 Task: Reply to email with the signature Chloe Collins with the subject 'Partnership proposal' from softage.1@softage.net with the message 'I would like to schedule a meeting to discuss the latest developments in the project.'
Action: Mouse moved to (1144, 288)
Screenshot: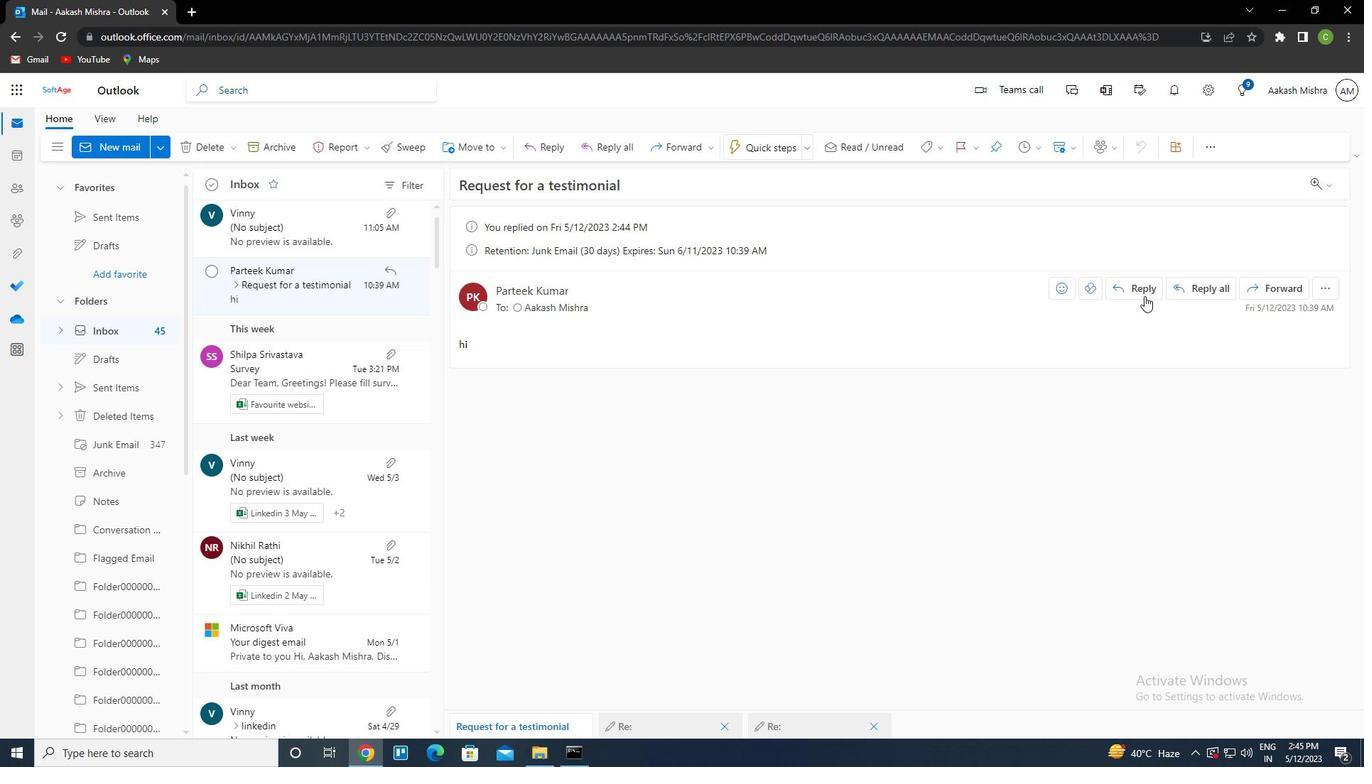 
Action: Mouse pressed left at (1144, 288)
Screenshot: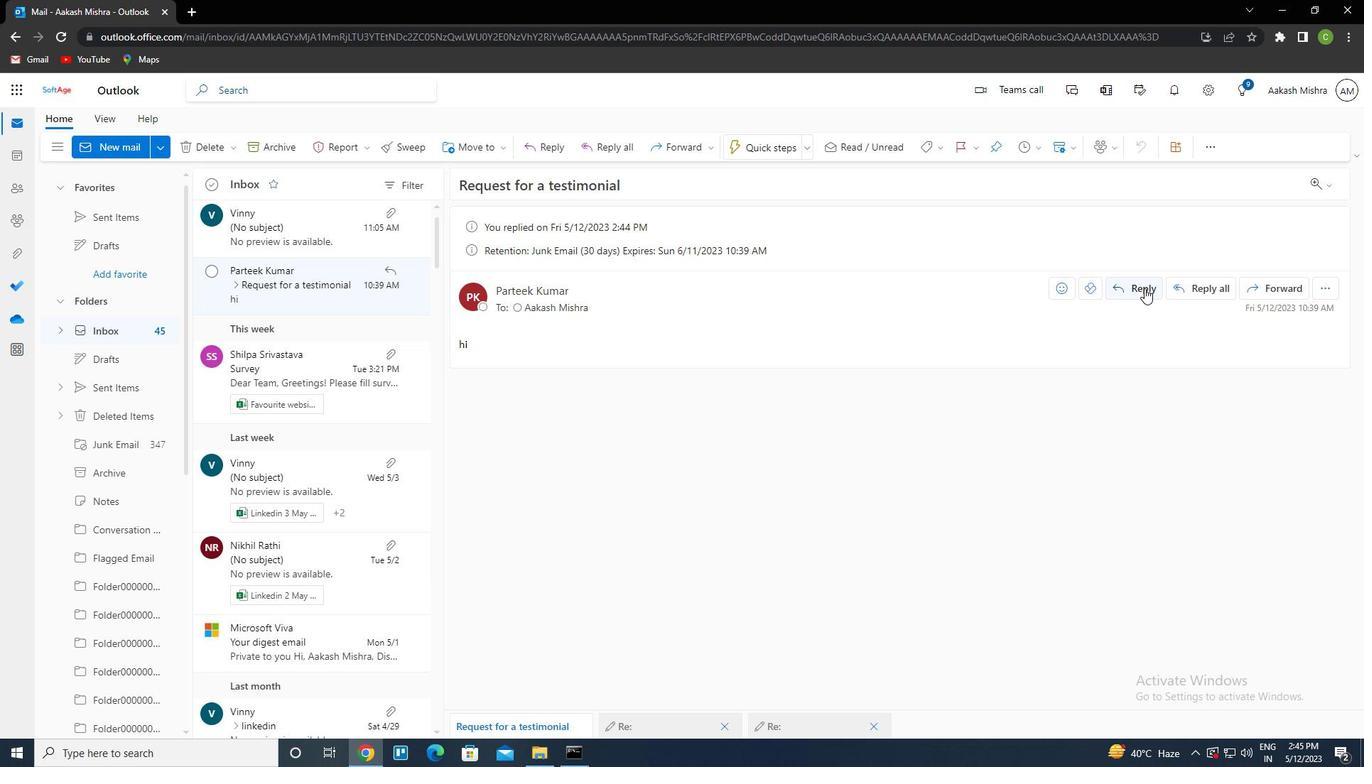 
Action: Mouse moved to (919, 149)
Screenshot: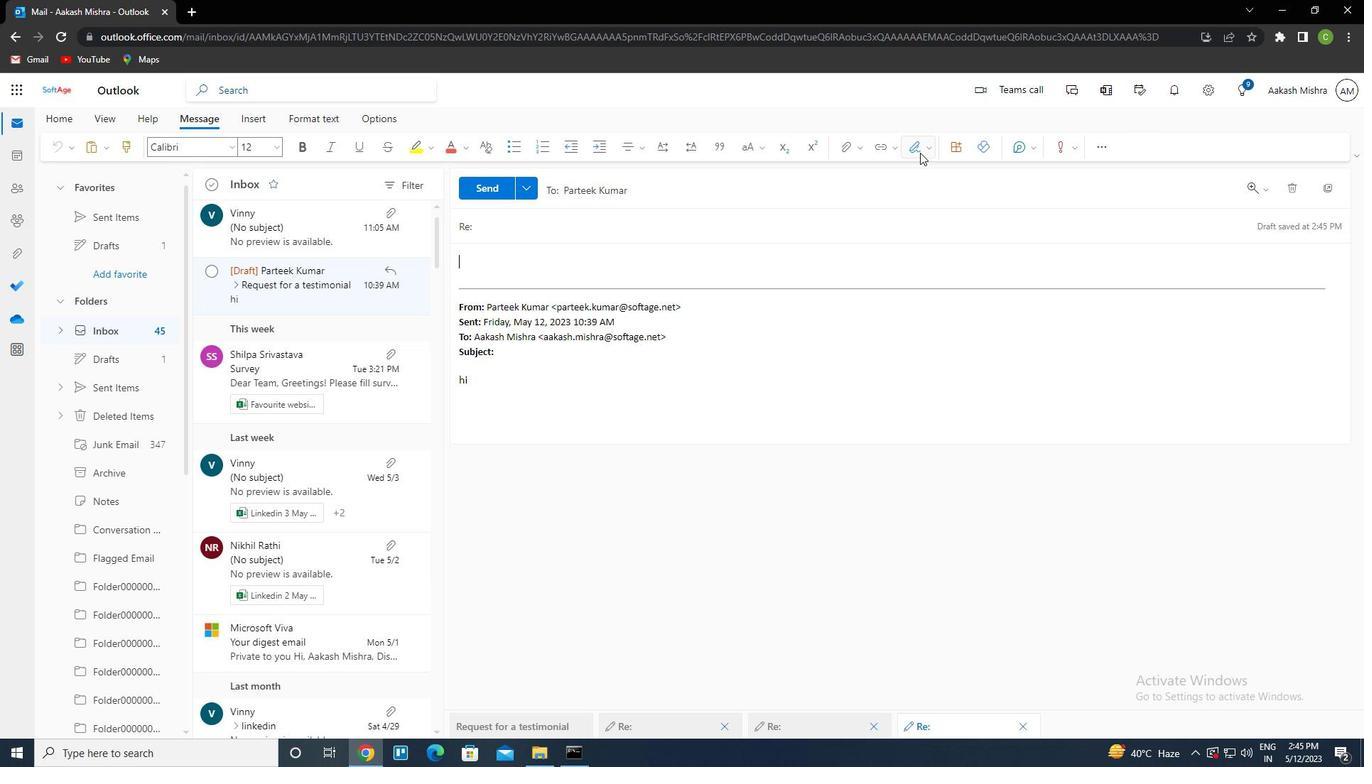 
Action: Mouse pressed left at (919, 149)
Screenshot: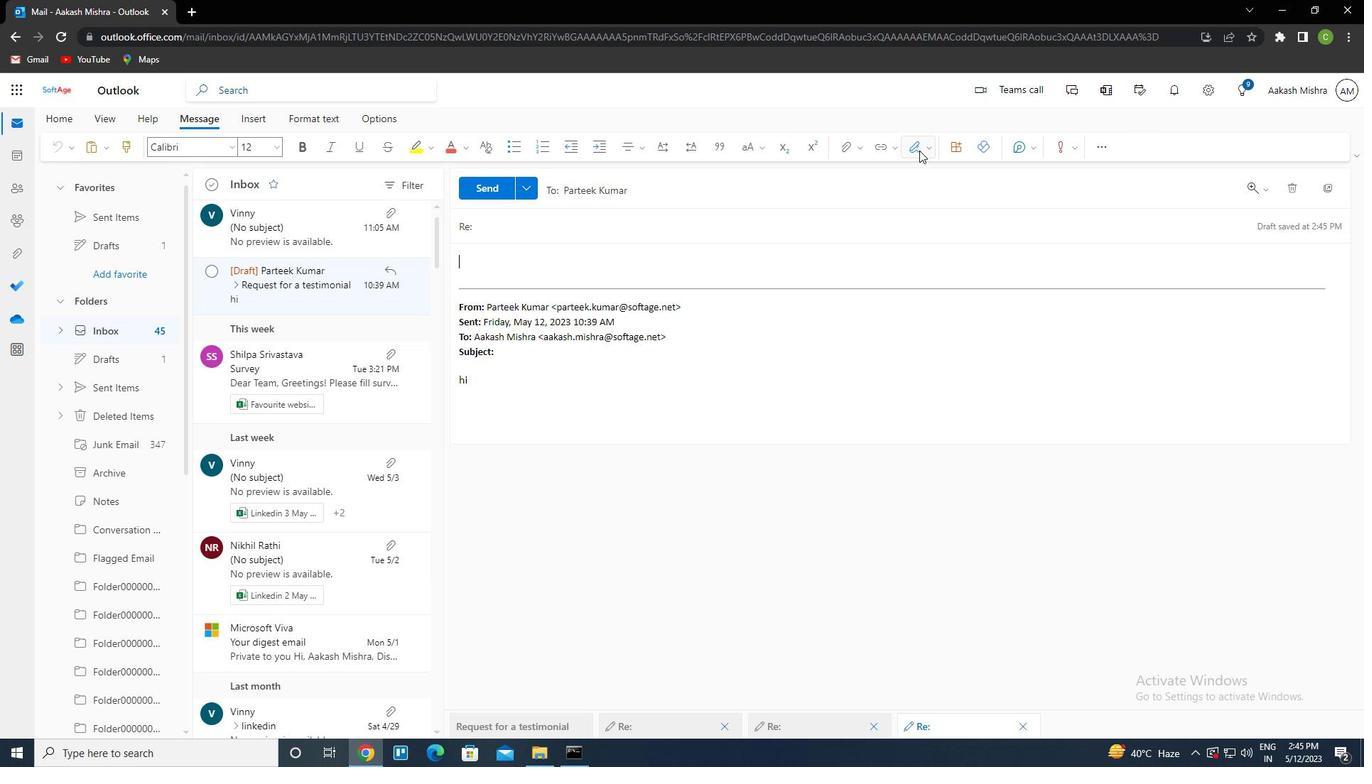 
Action: Mouse moved to (895, 211)
Screenshot: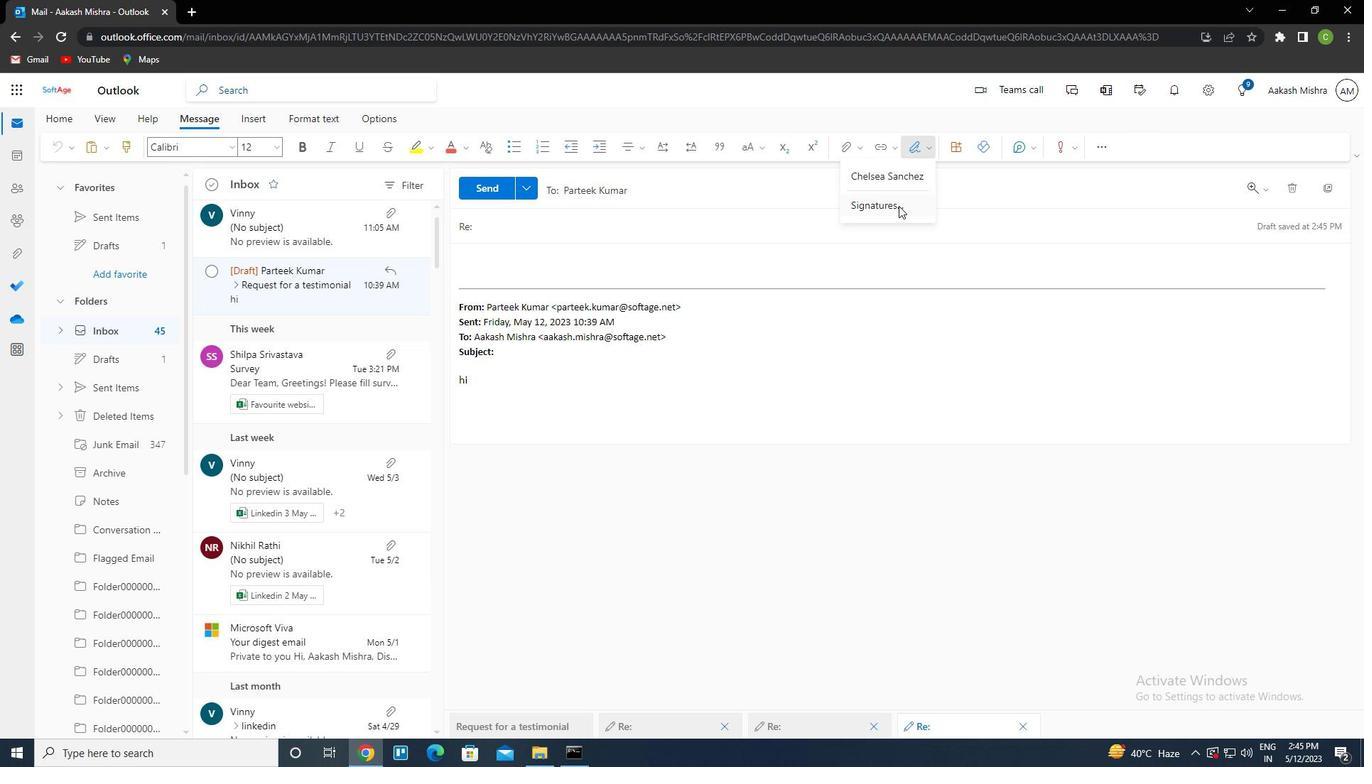 
Action: Mouse pressed left at (895, 211)
Screenshot: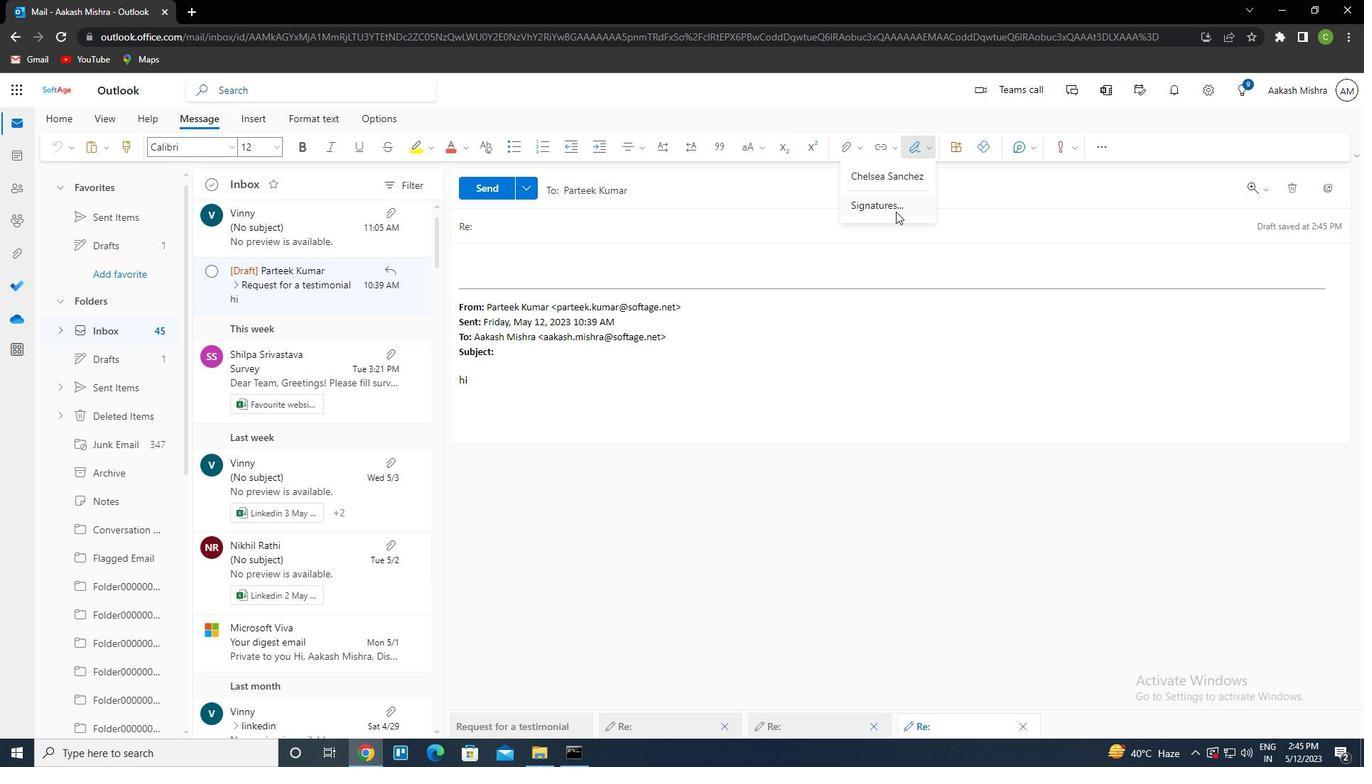 
Action: Mouse moved to (966, 268)
Screenshot: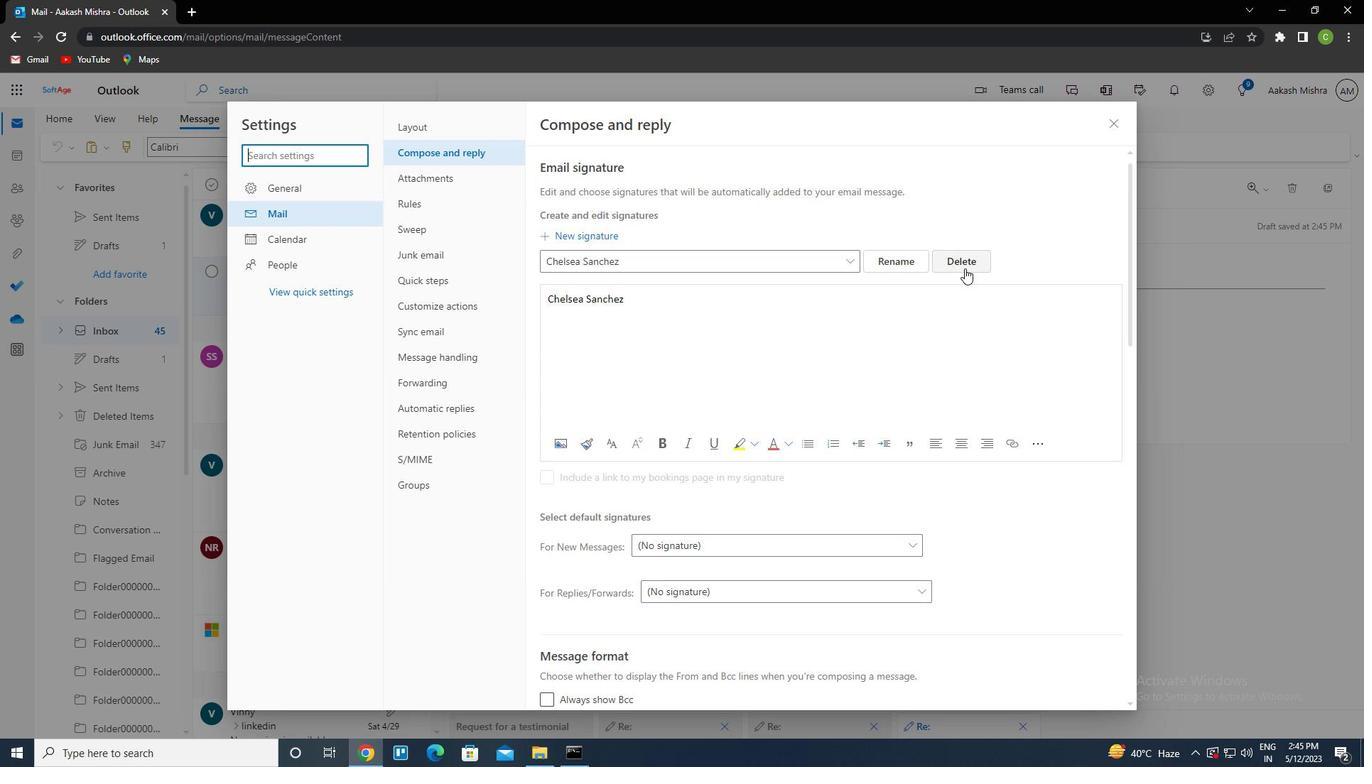 
Action: Mouse pressed left at (966, 268)
Screenshot: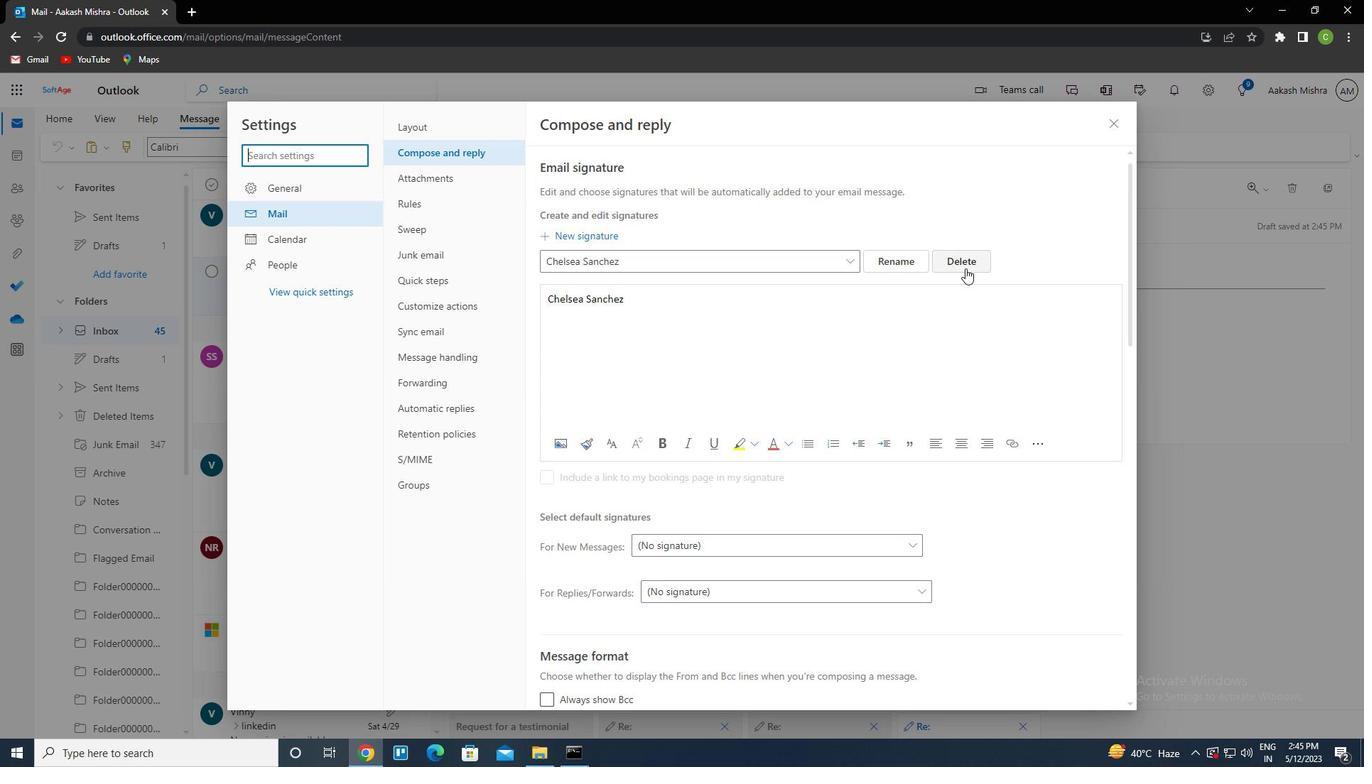 
Action: Mouse moved to (594, 260)
Screenshot: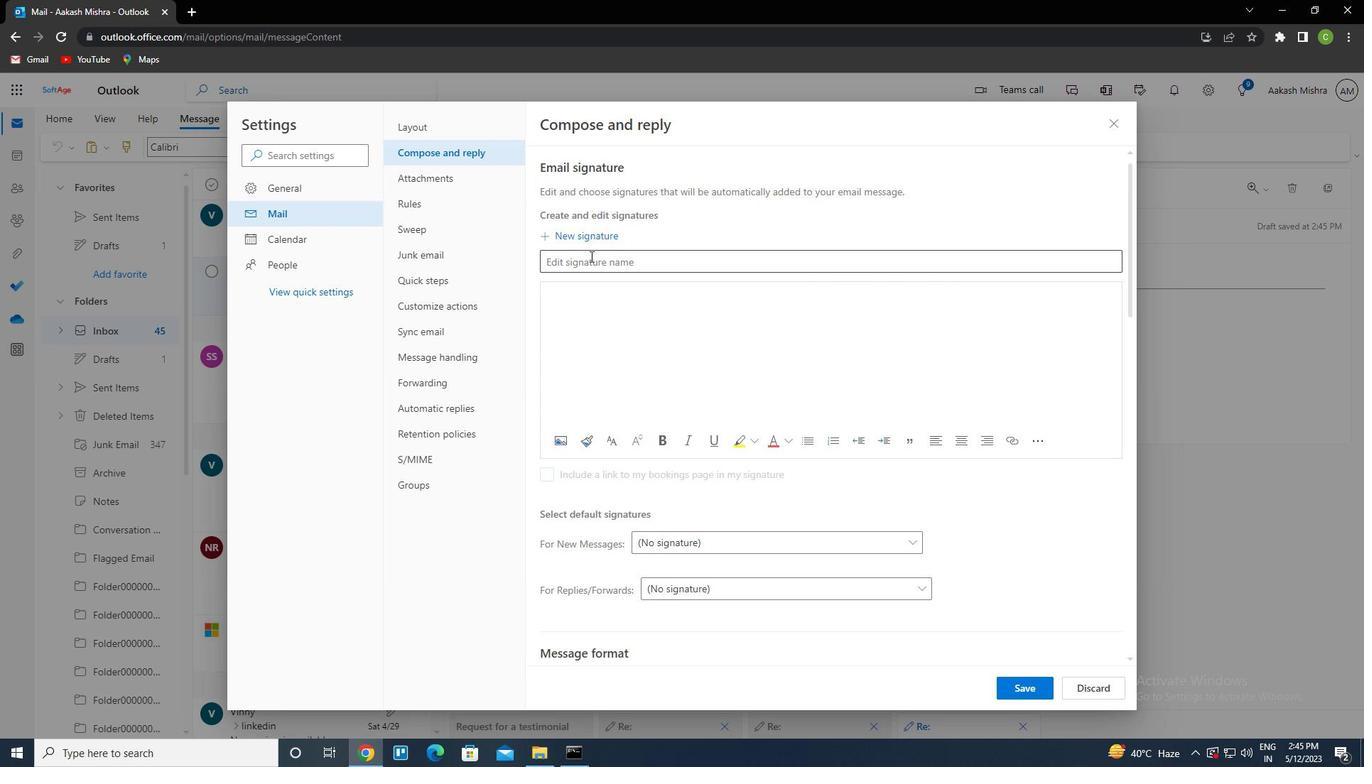 
Action: Mouse pressed left at (594, 260)
Screenshot: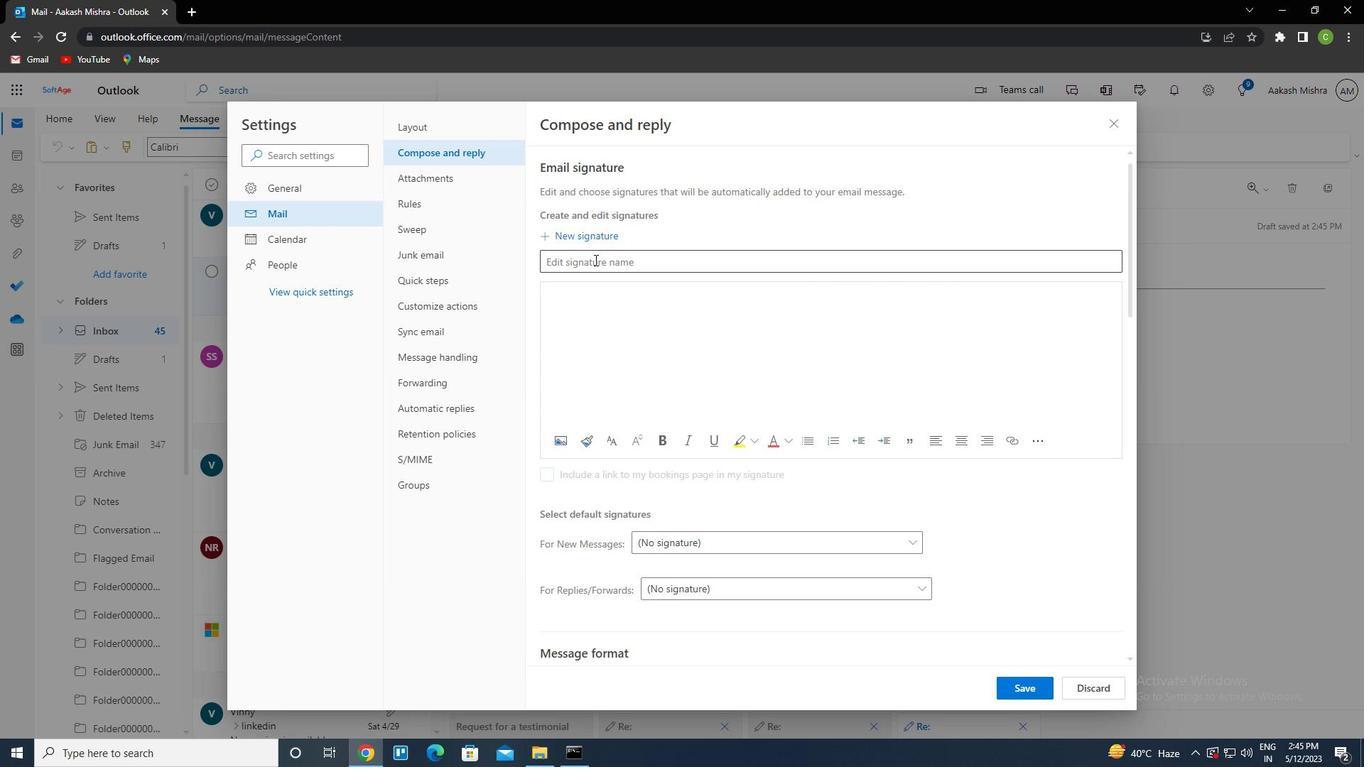 
Action: Key pressed <Key.caps_lock>c<Key.caps_lock>hloe<Key.space><Key.caps_lock>c<Key.caps_lock>ollins<Key.tab><Key.caps_lock>c<Key.caps_lock>hloe<Key.space><Key.caps_lock>c<Key.caps_lock>ollins
Screenshot: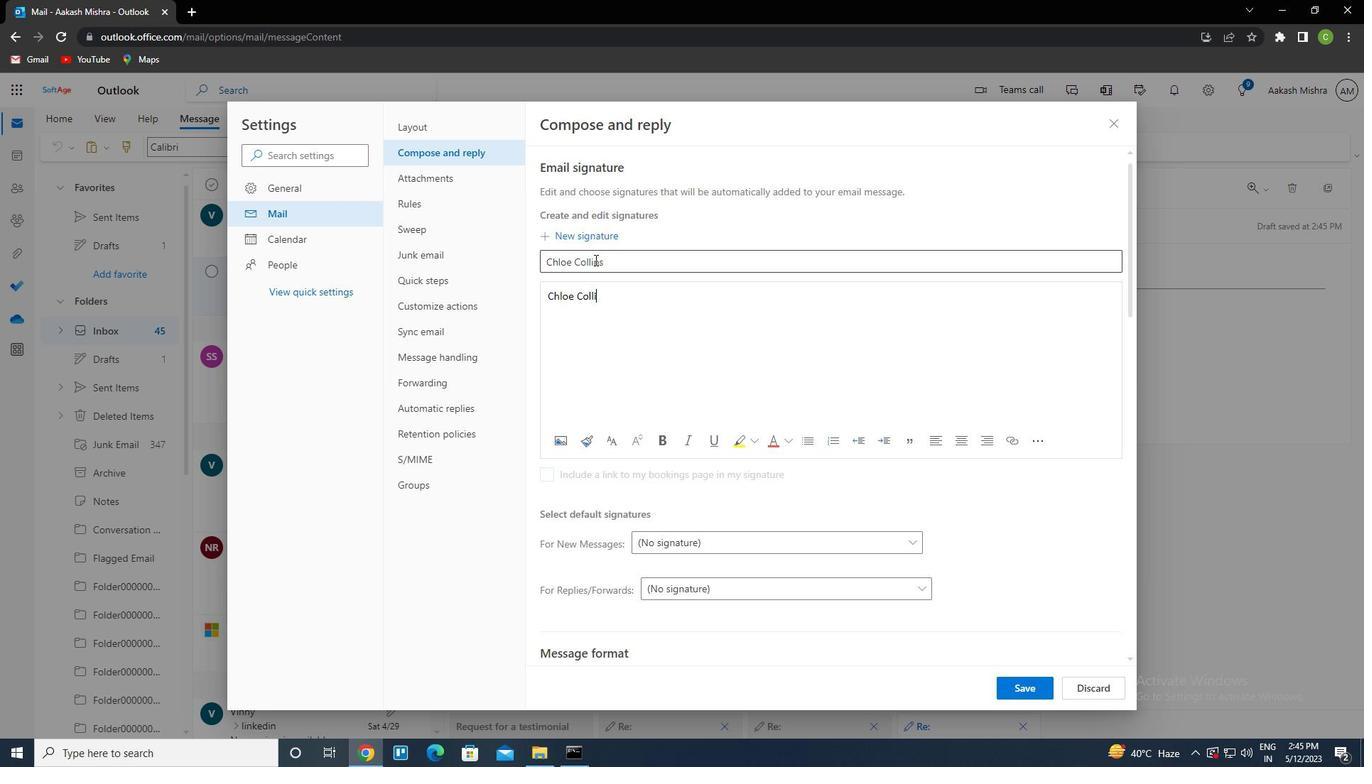 
Action: Mouse moved to (1009, 684)
Screenshot: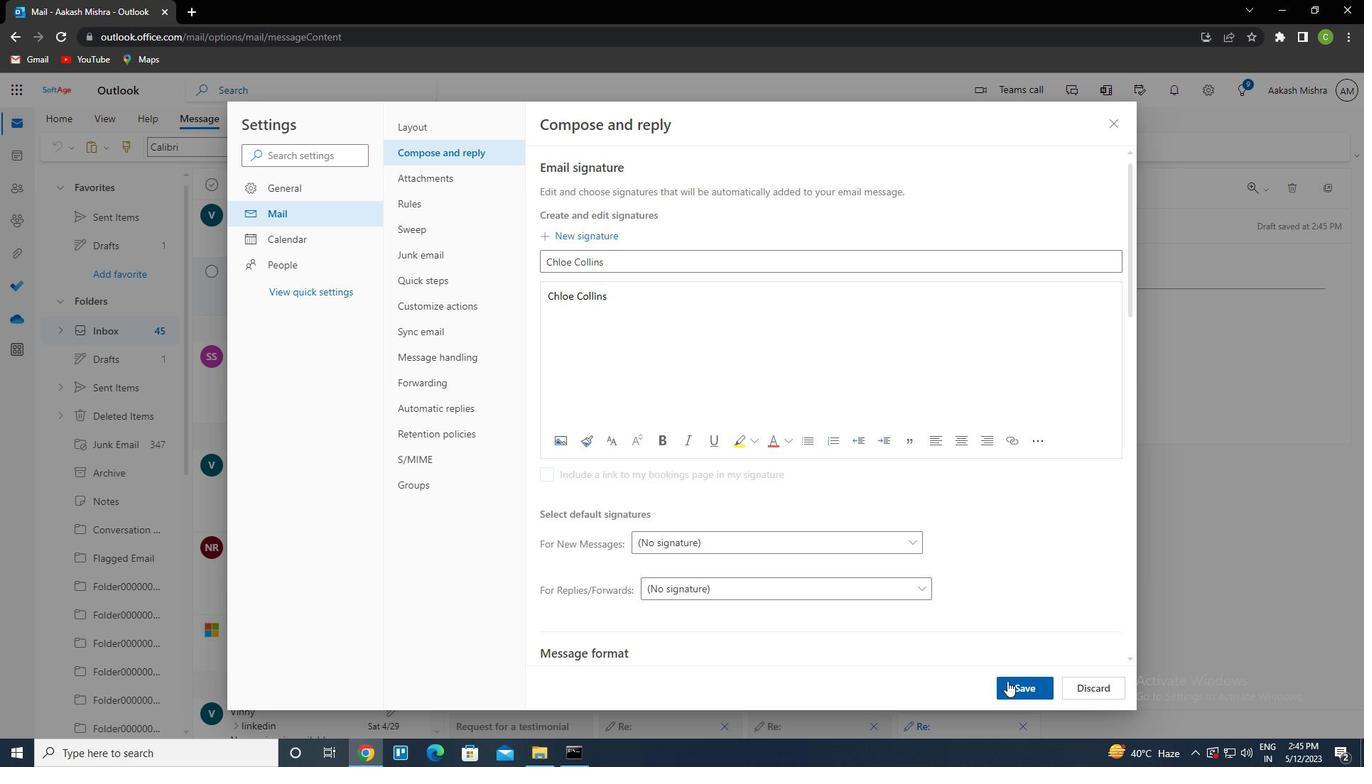 
Action: Mouse pressed left at (1009, 684)
Screenshot: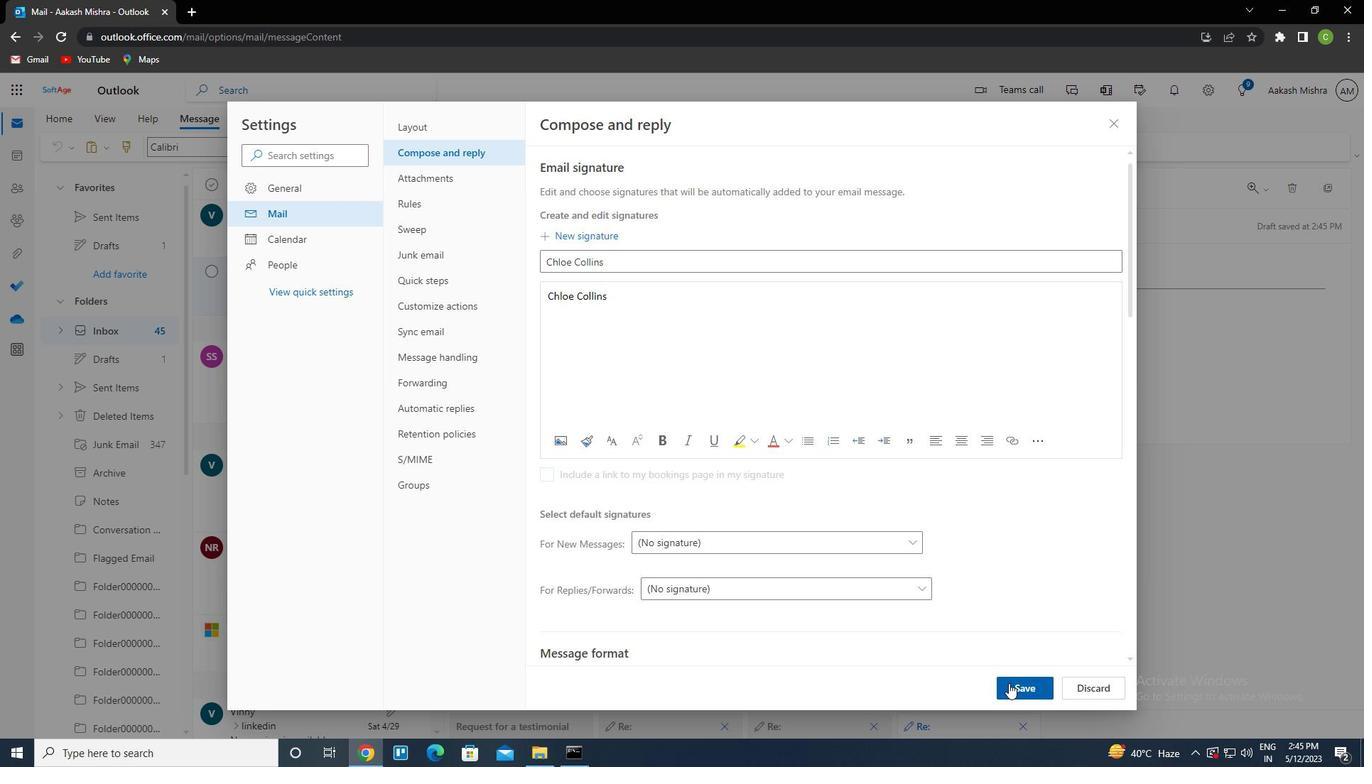
Action: Mouse moved to (1111, 120)
Screenshot: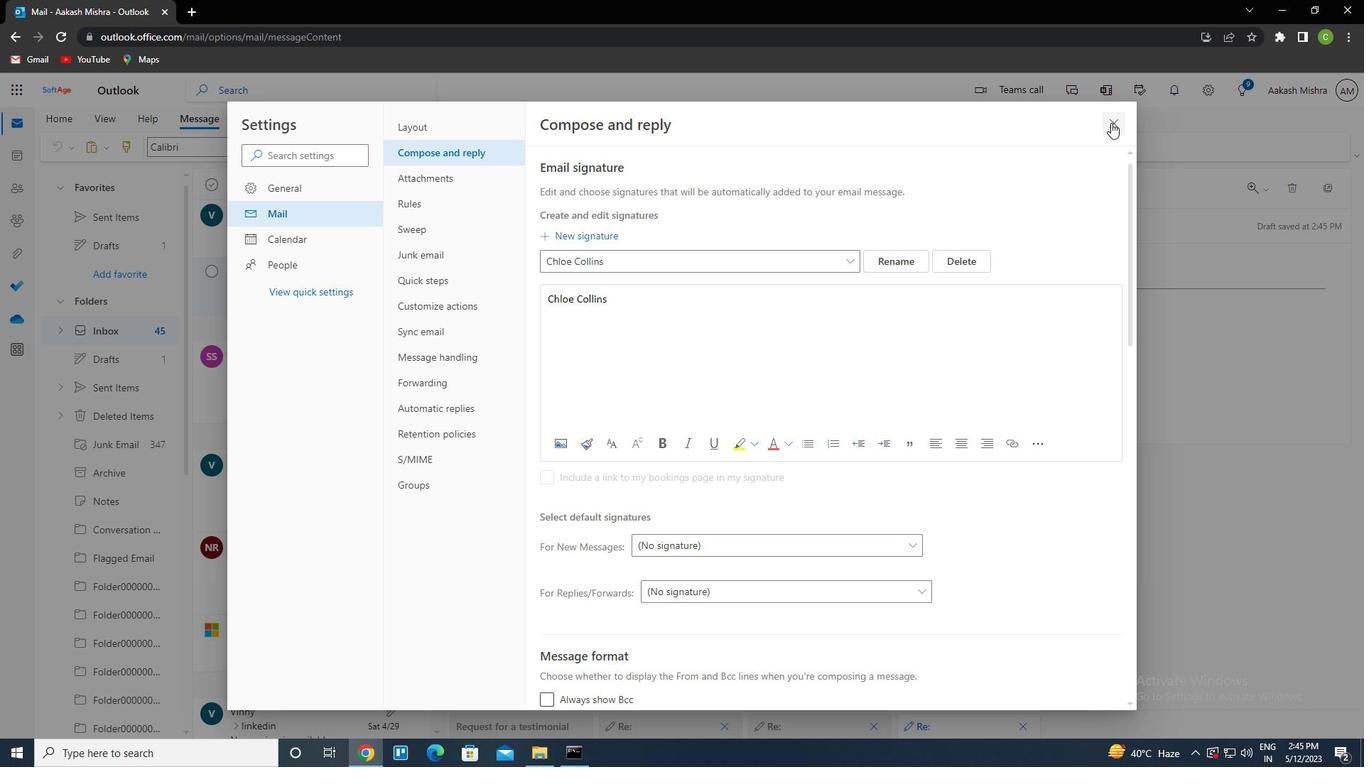 
Action: Mouse pressed left at (1111, 120)
Screenshot: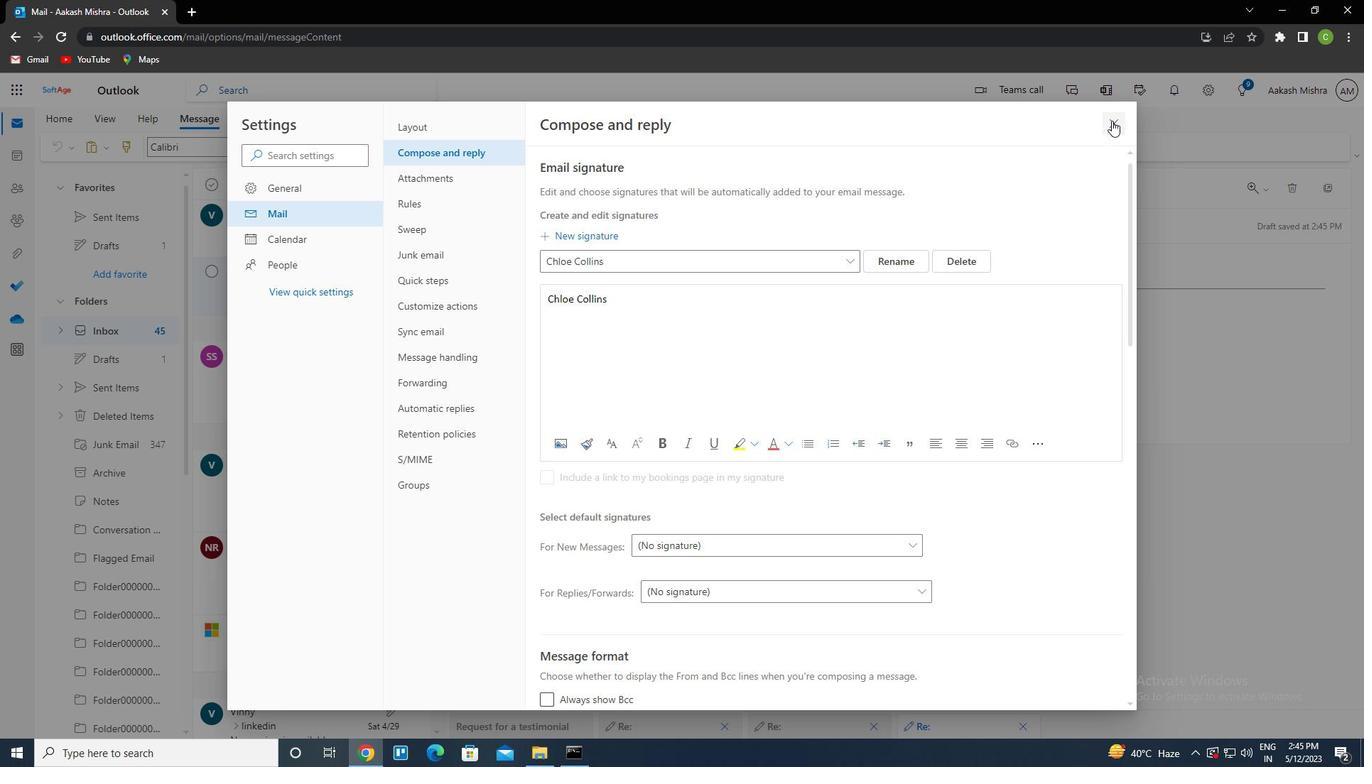 
Action: Mouse moved to (532, 230)
Screenshot: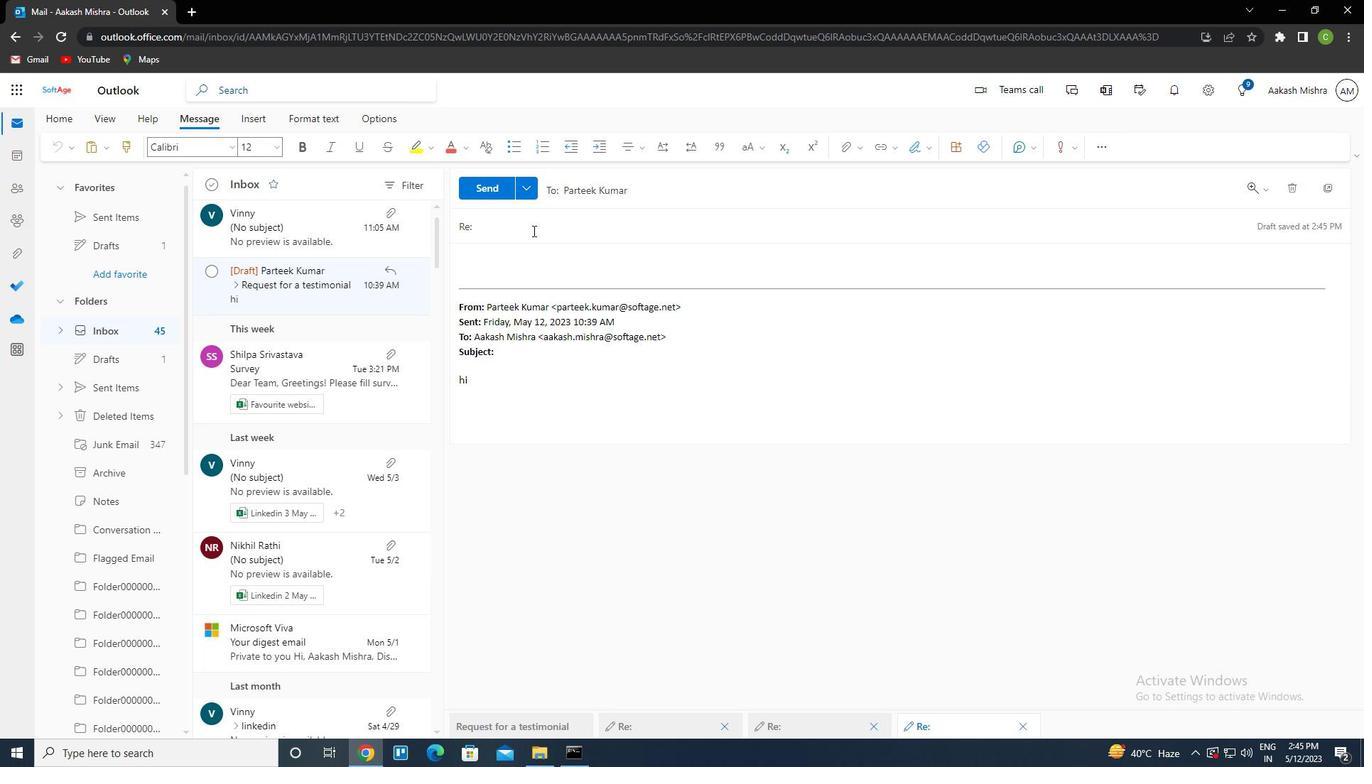 
Action: Mouse pressed left at (532, 230)
Screenshot: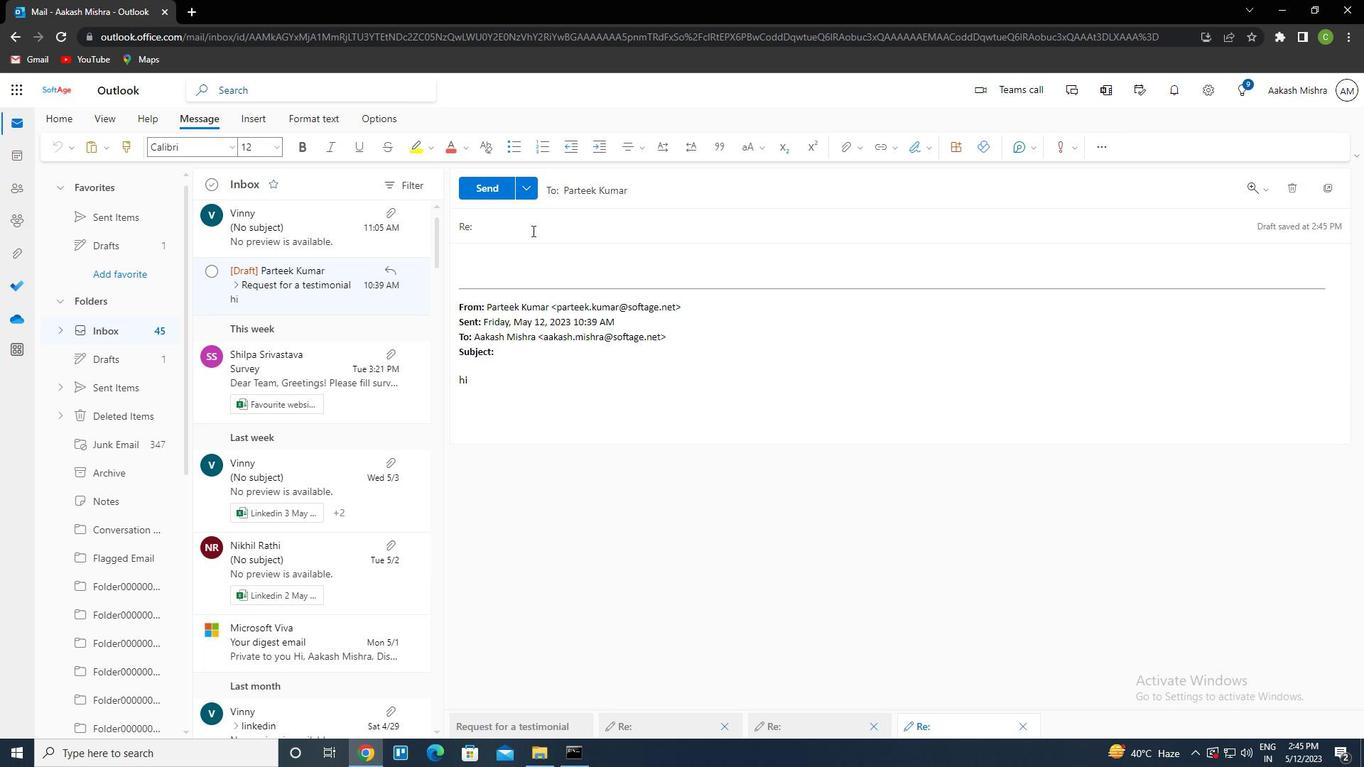 
Action: Key pressed <Key.caps_lock>p<Key.caps_lock>artnership<Key.space>proposal<Key.tab><Key.caps_lock>i<Key.caps_lock><Key.space>would<Key.space>like<Key.space>to<Key.space>schedule<Key.space>a<Key.space>meeting<Key.space>to<Key.space>discuss<Key.space>the<Key.space>latest<Key.space>developments<Key.space>in<Key.space>the<Key.space>project
Screenshot: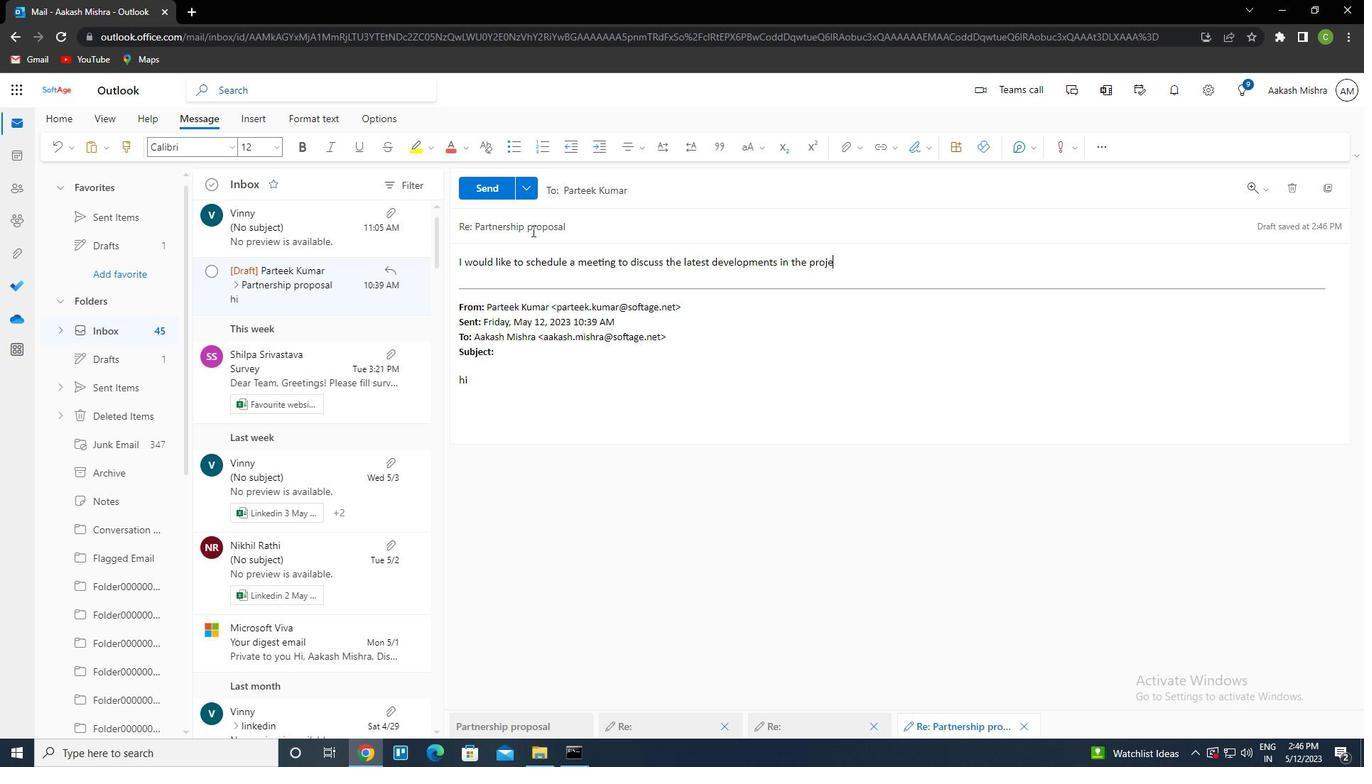 
Action: Mouse moved to (489, 184)
Screenshot: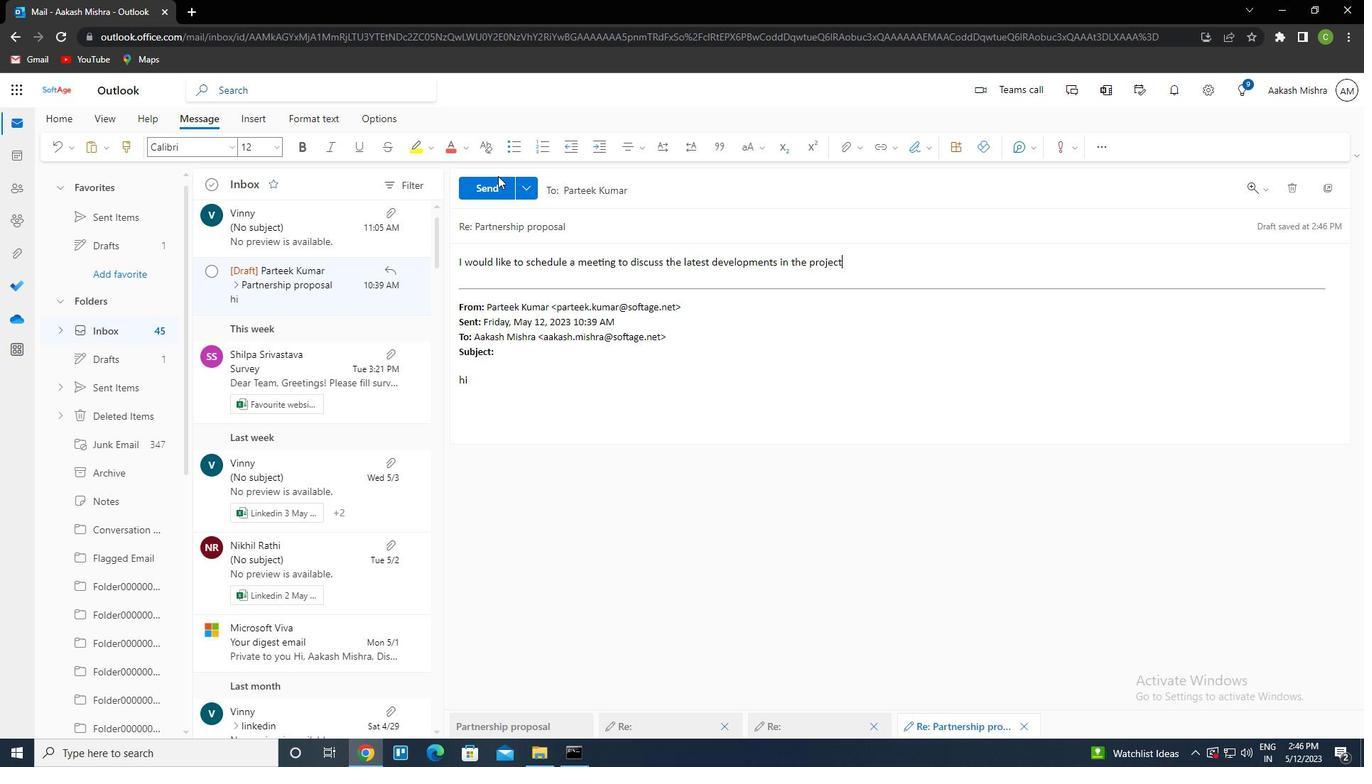 
Action: Mouse pressed left at (489, 184)
Screenshot: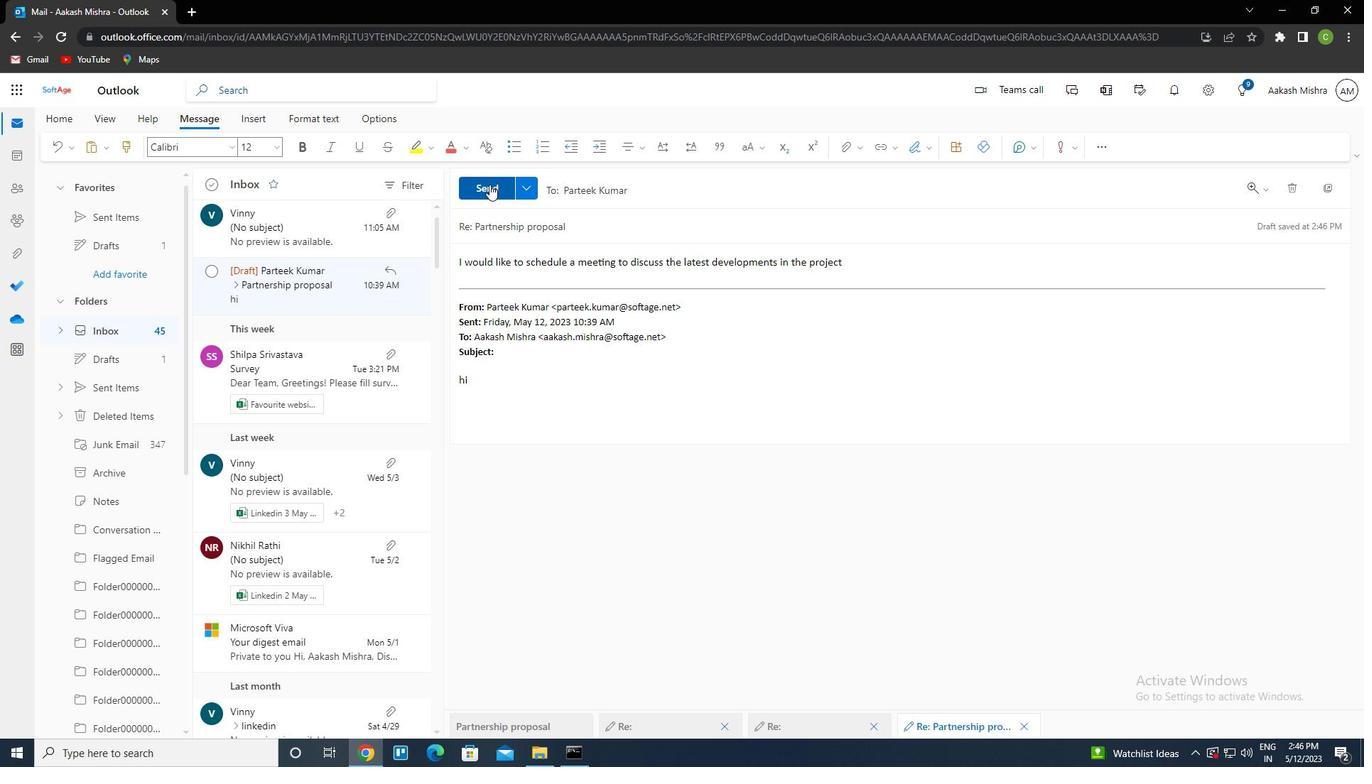 
Action: Mouse moved to (679, 490)
Screenshot: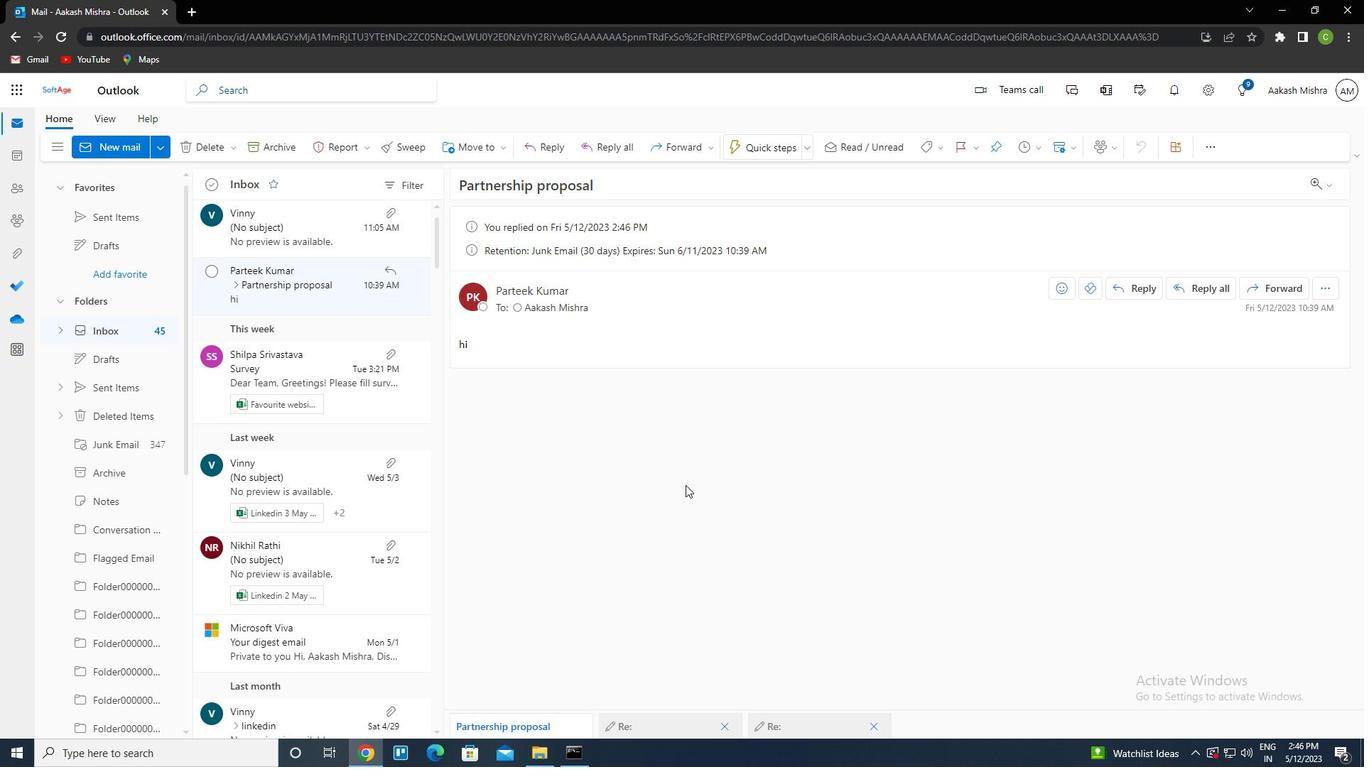
